 Task: Apply Fade to Black and White
Action: Mouse moved to (101, 395)
Screenshot: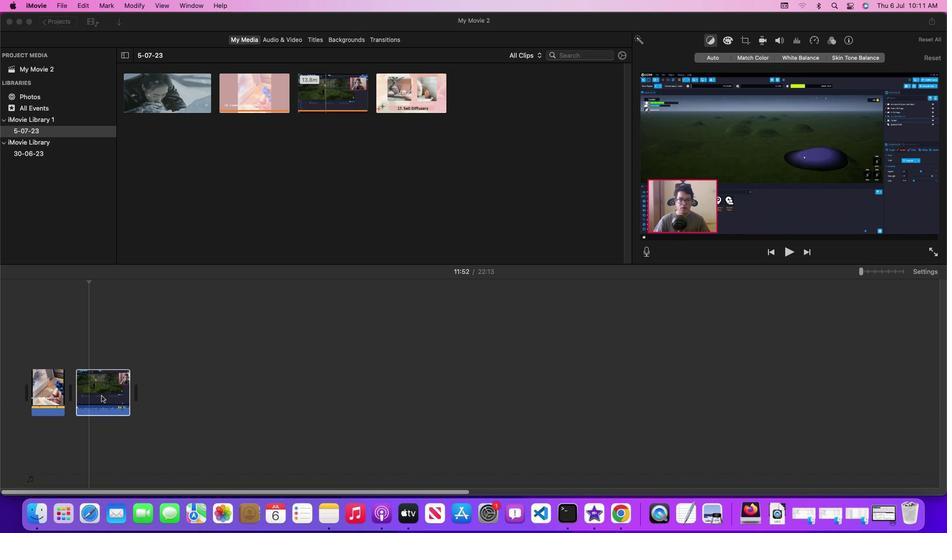 
Action: Mouse pressed left at (101, 395)
Screenshot: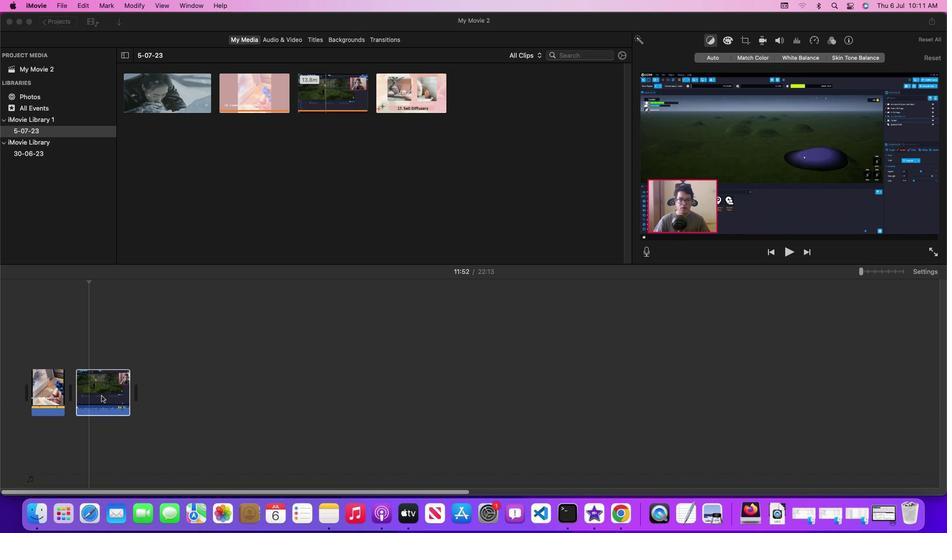 
Action: Mouse moved to (132, 3)
Screenshot: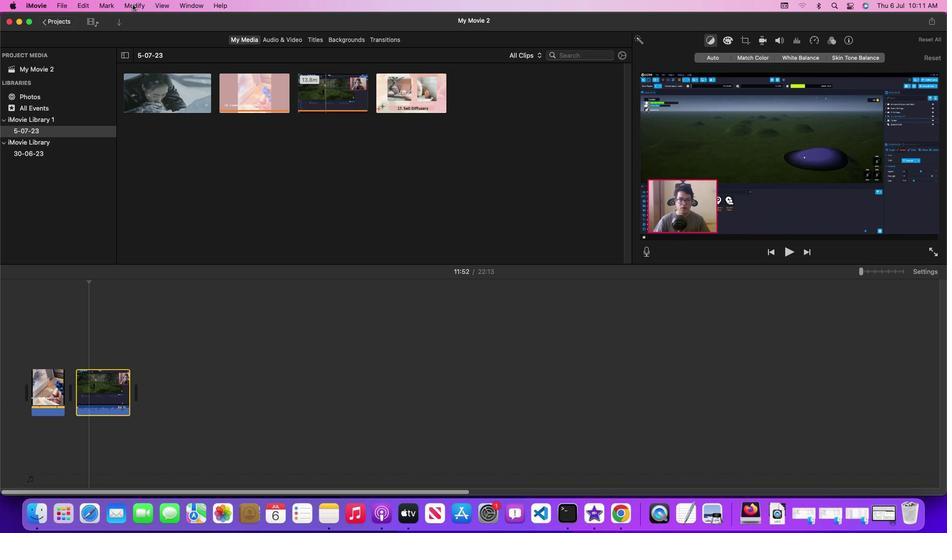 
Action: Mouse pressed left at (132, 3)
Screenshot: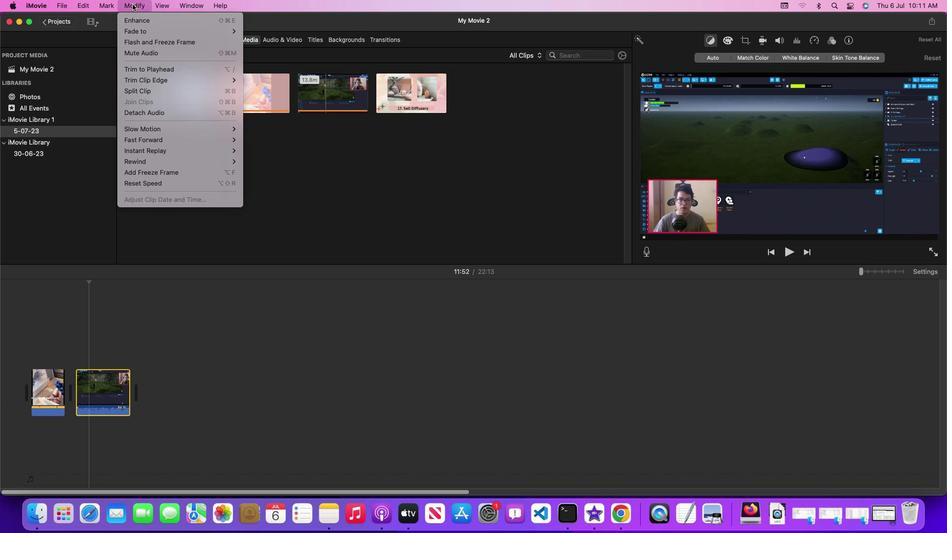 
Action: Mouse moved to (259, 31)
Screenshot: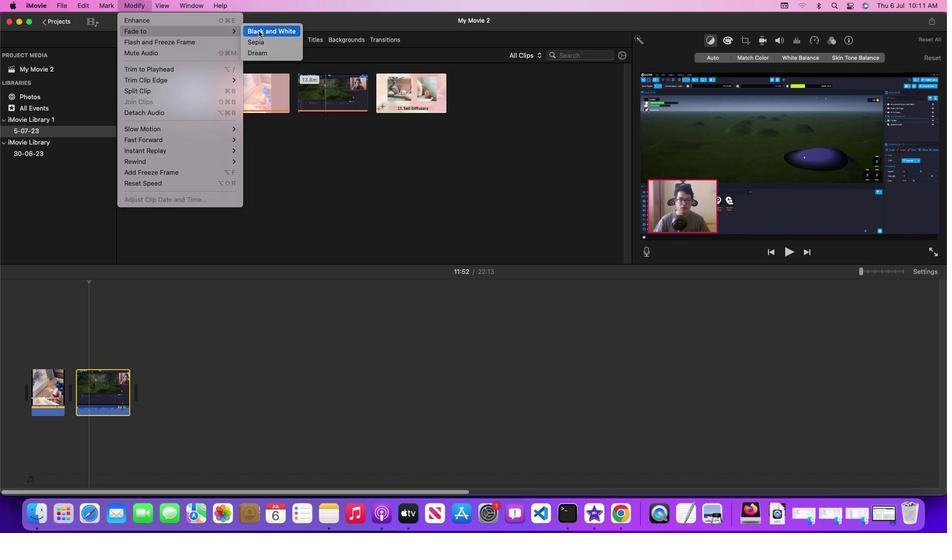 
Action: Mouse pressed left at (259, 31)
Screenshot: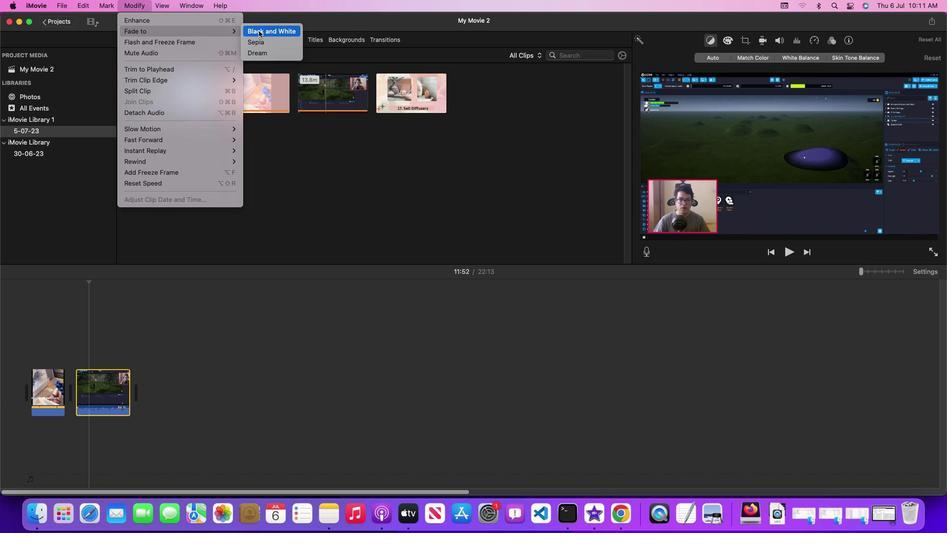 
Action: Mouse moved to (283, 87)
Screenshot: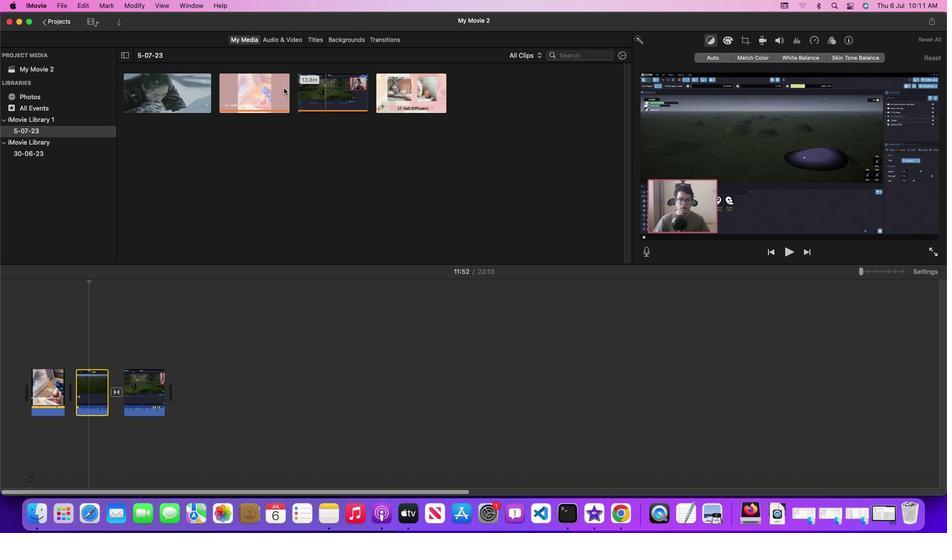 
Action: Key pressed Key.f9
Screenshot: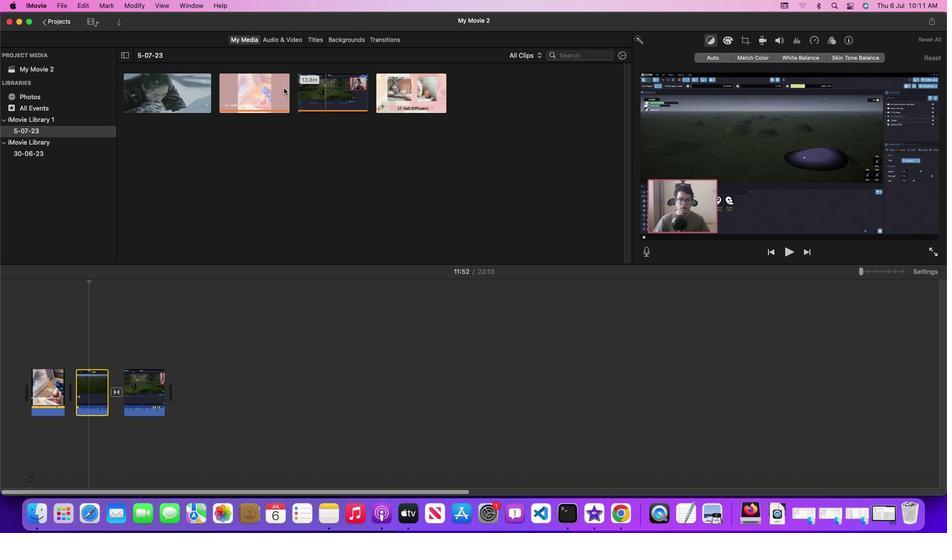 
